 Task: Add Belgioioso Ciliegine Fresh Mozzarella Cheese to the cart.
Action: Mouse pressed left at (19, 102)
Screenshot: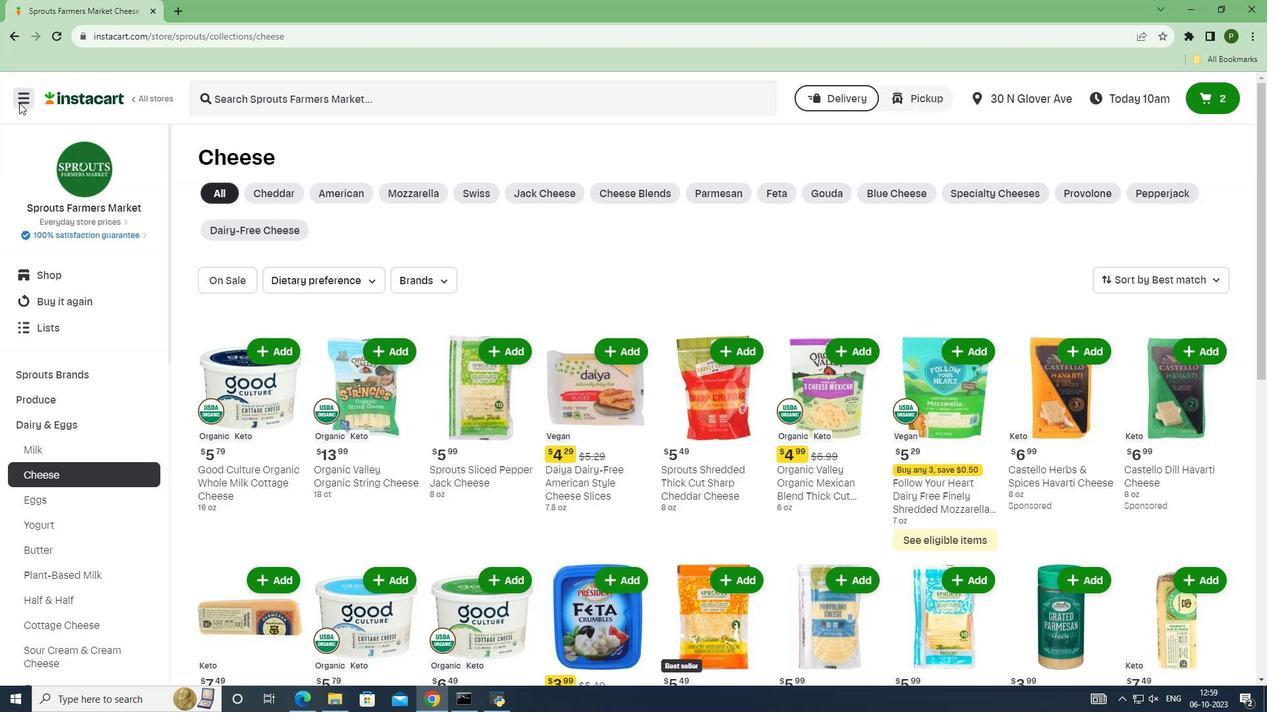 
Action: Mouse moved to (42, 356)
Screenshot: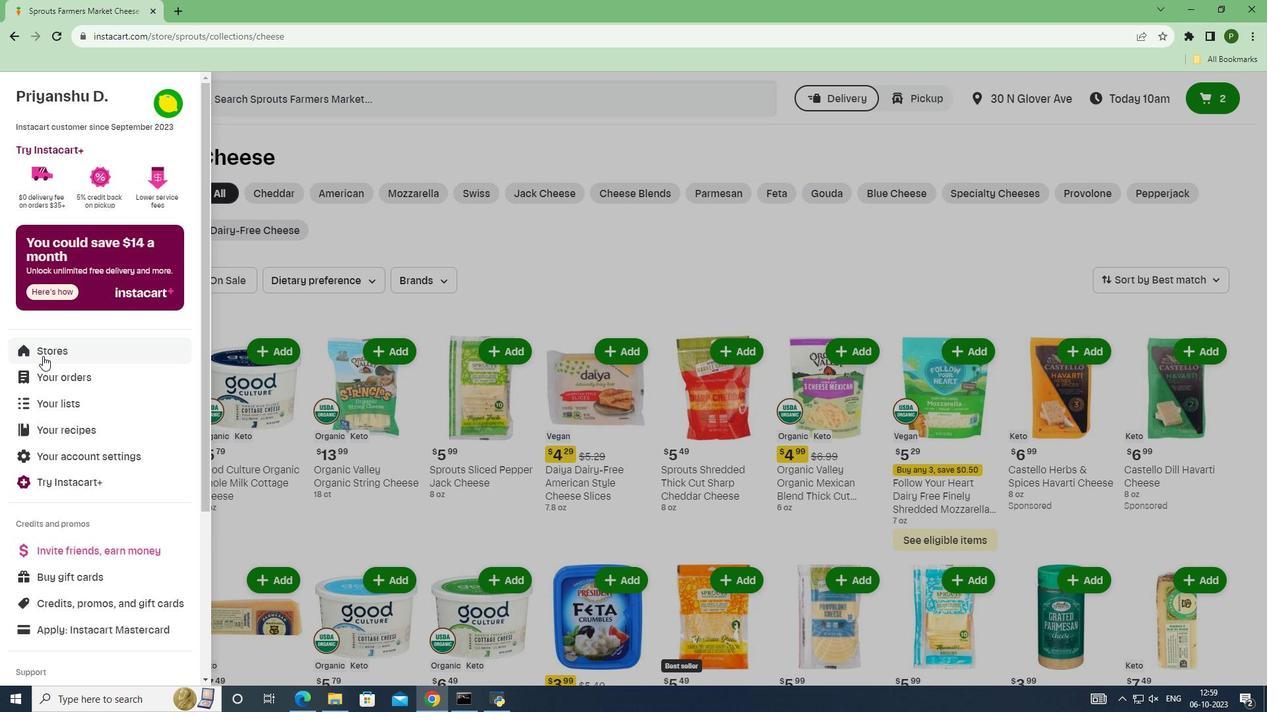 
Action: Mouse pressed left at (42, 356)
Screenshot: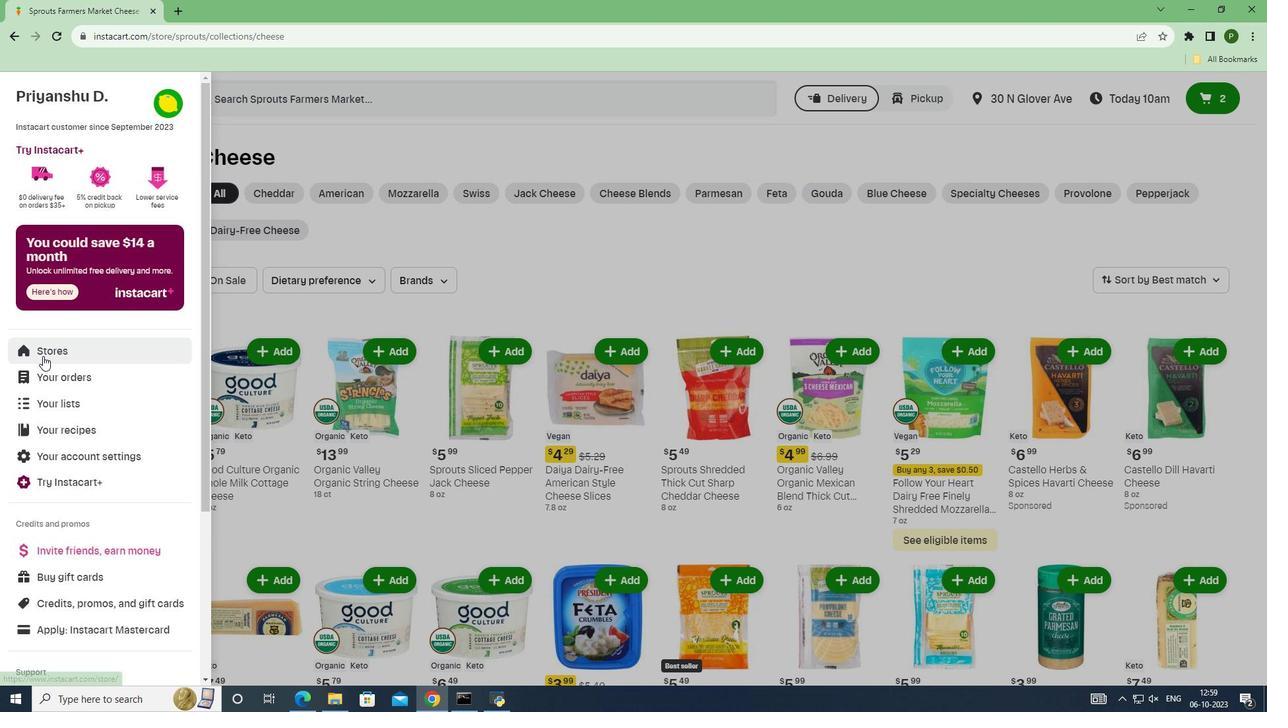 
Action: Mouse moved to (309, 155)
Screenshot: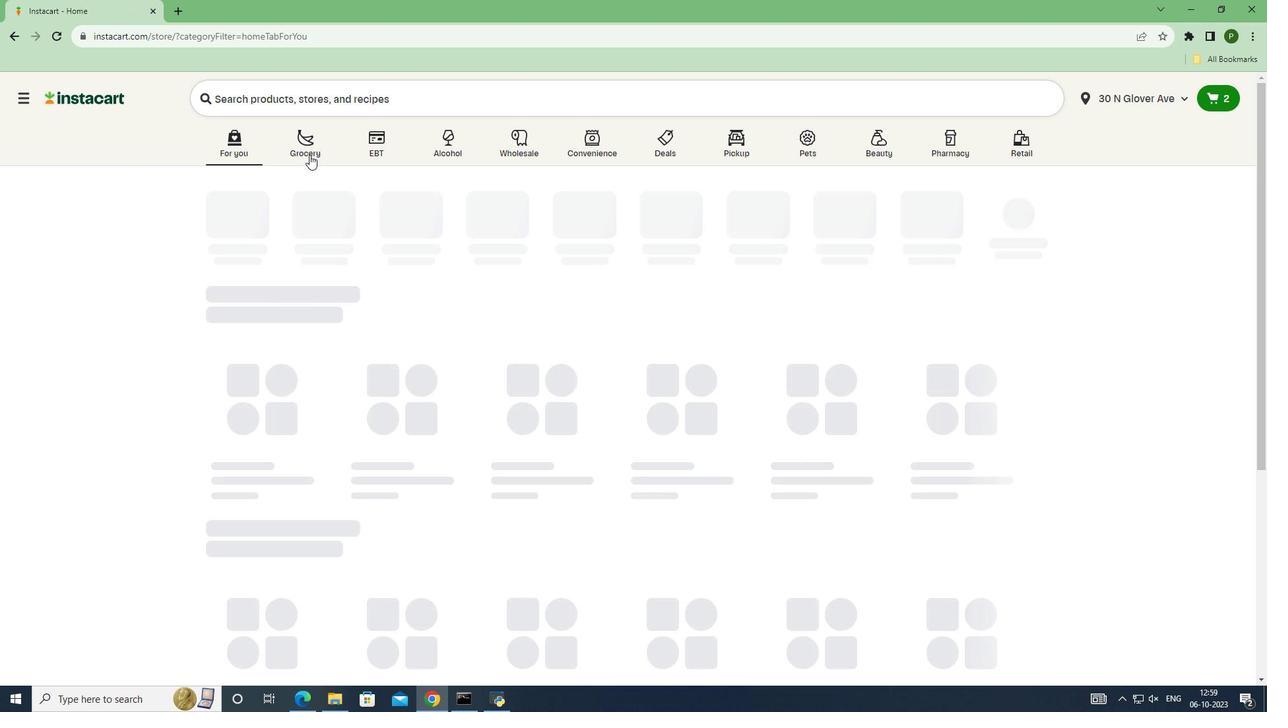 
Action: Mouse pressed left at (309, 155)
Screenshot: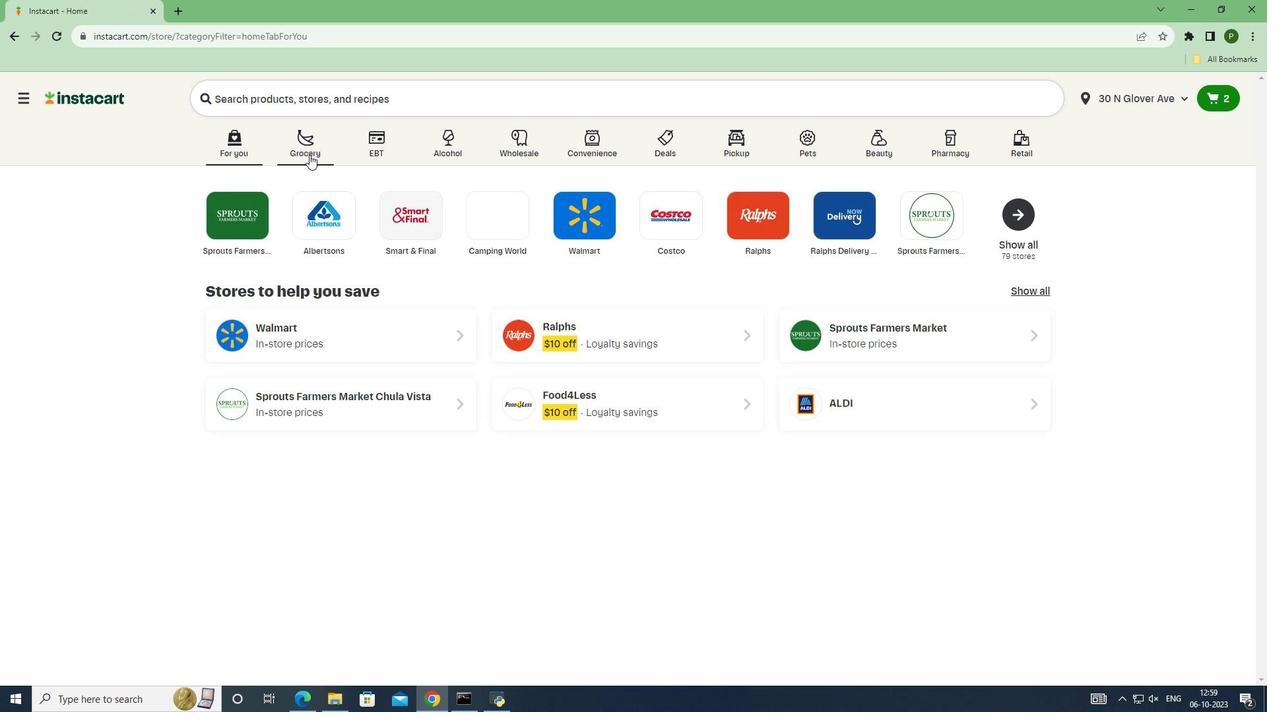 
Action: Mouse moved to (296, 217)
Screenshot: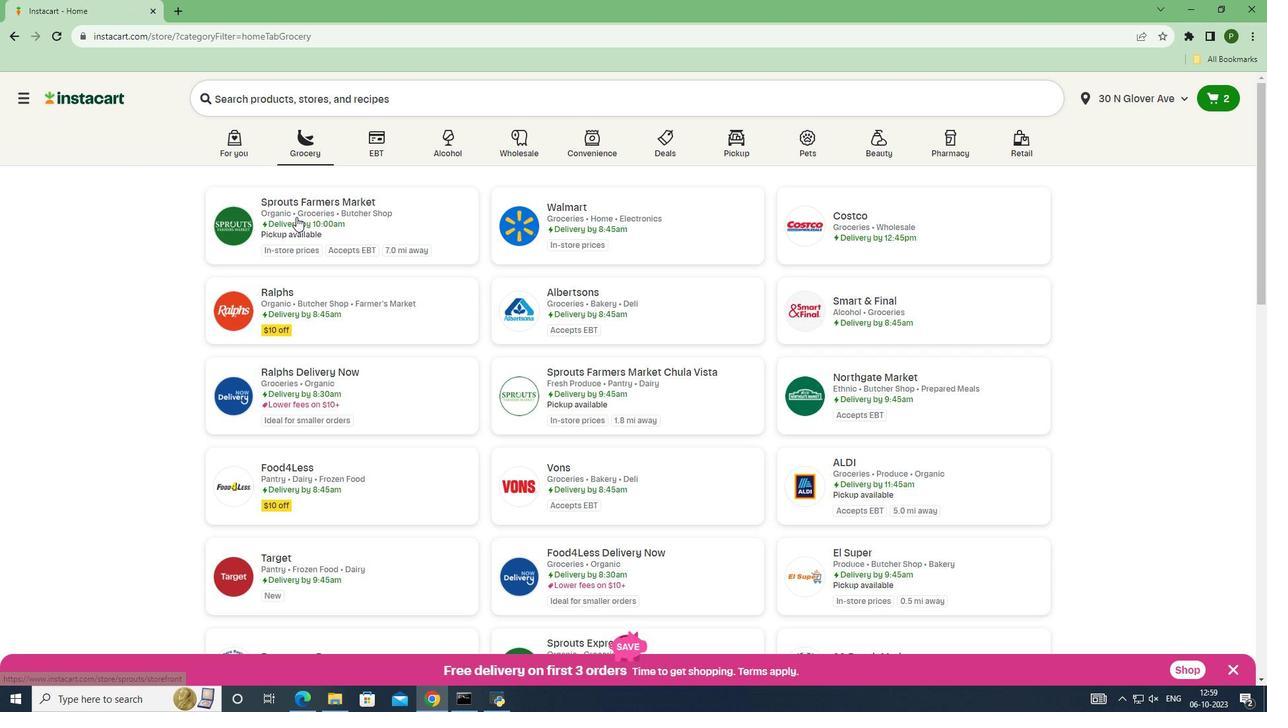 
Action: Mouse pressed left at (296, 217)
Screenshot: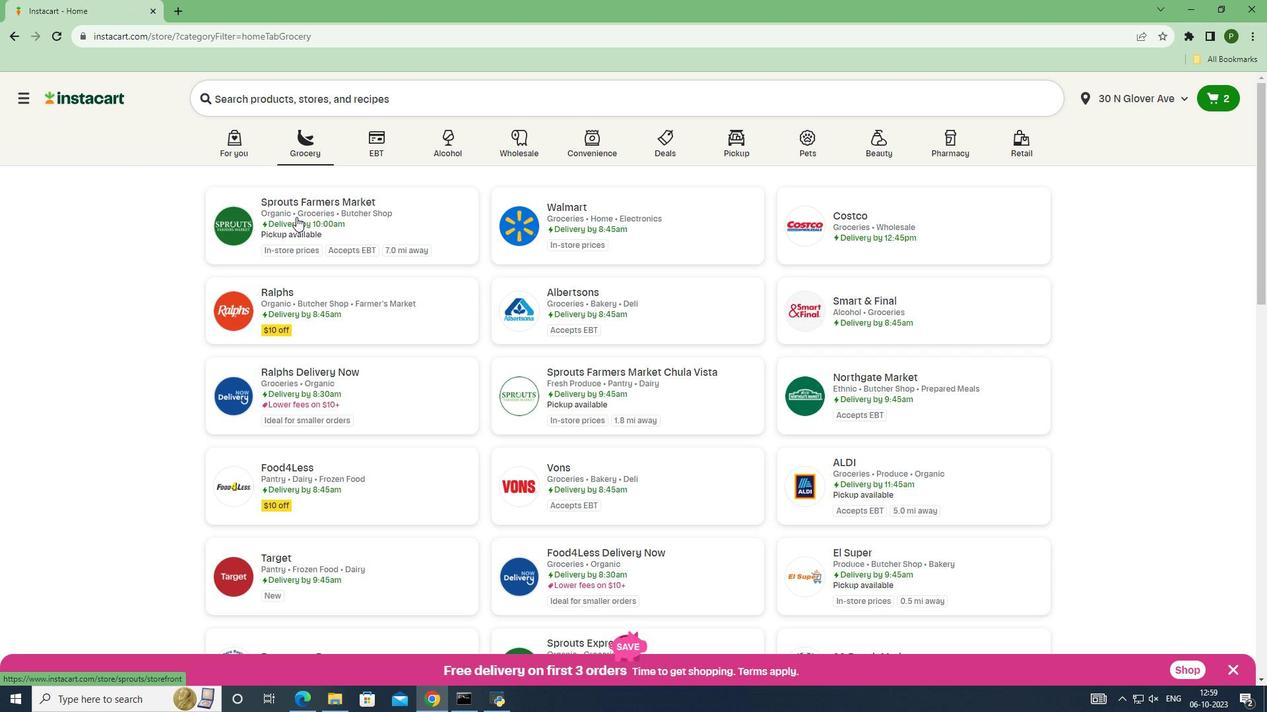 
Action: Mouse moved to (113, 431)
Screenshot: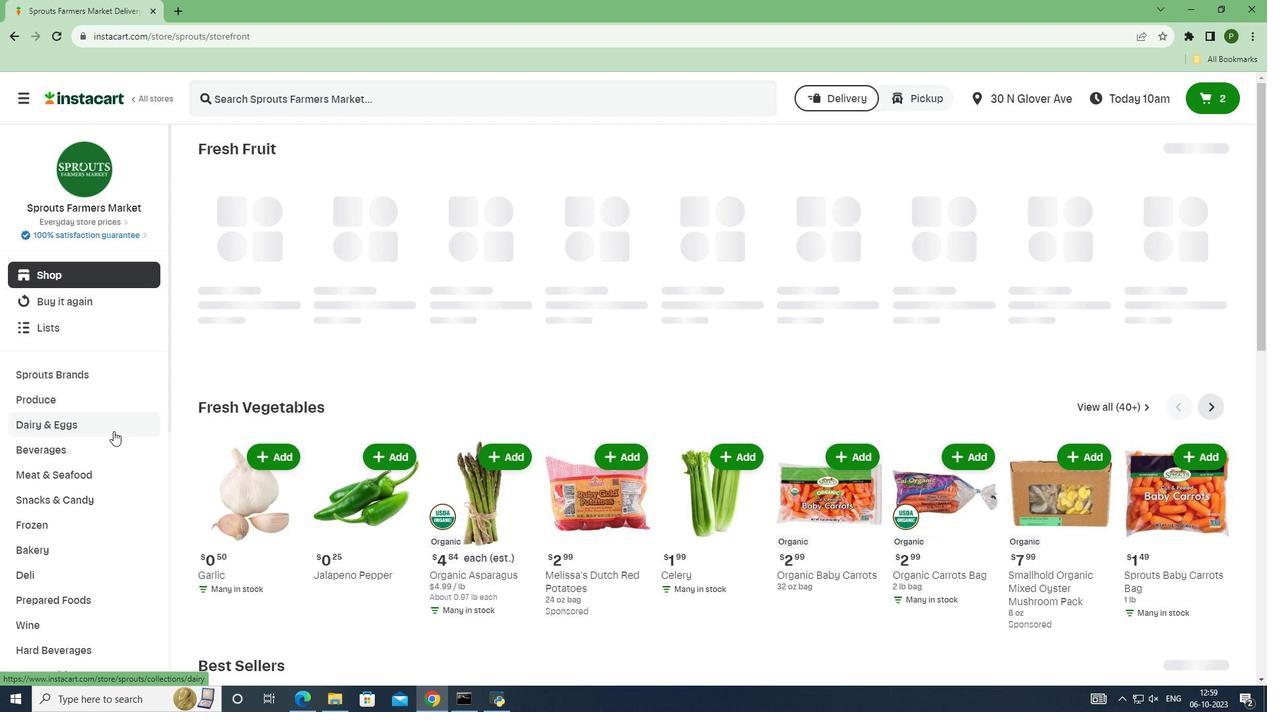 
Action: Mouse pressed left at (113, 431)
Screenshot: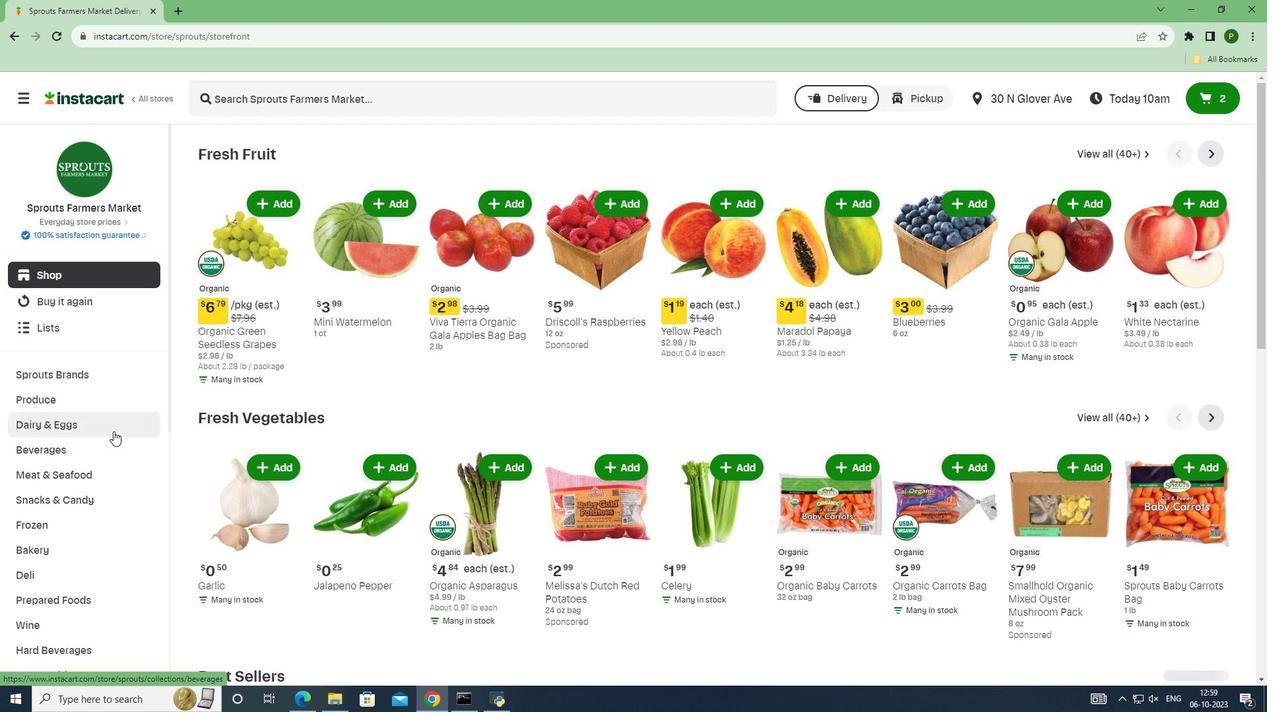 
Action: Mouse moved to (91, 475)
Screenshot: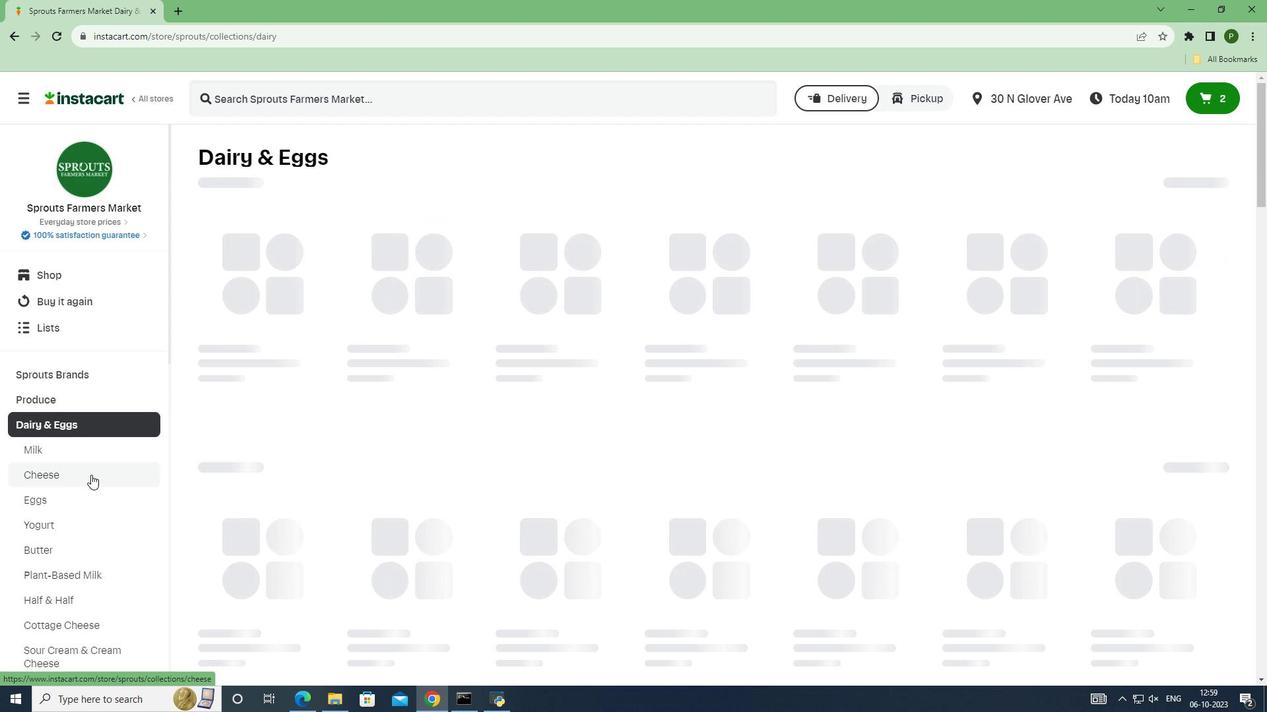 
Action: Mouse pressed left at (91, 475)
Screenshot: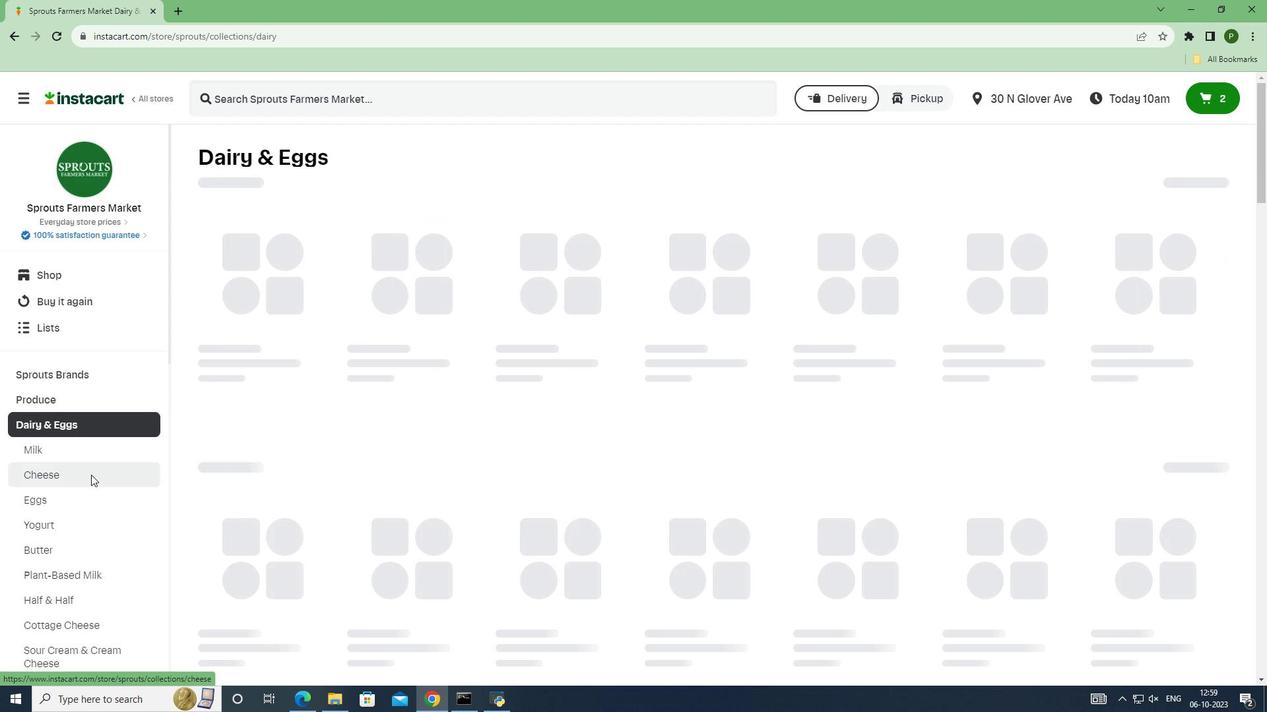 
Action: Mouse moved to (254, 97)
Screenshot: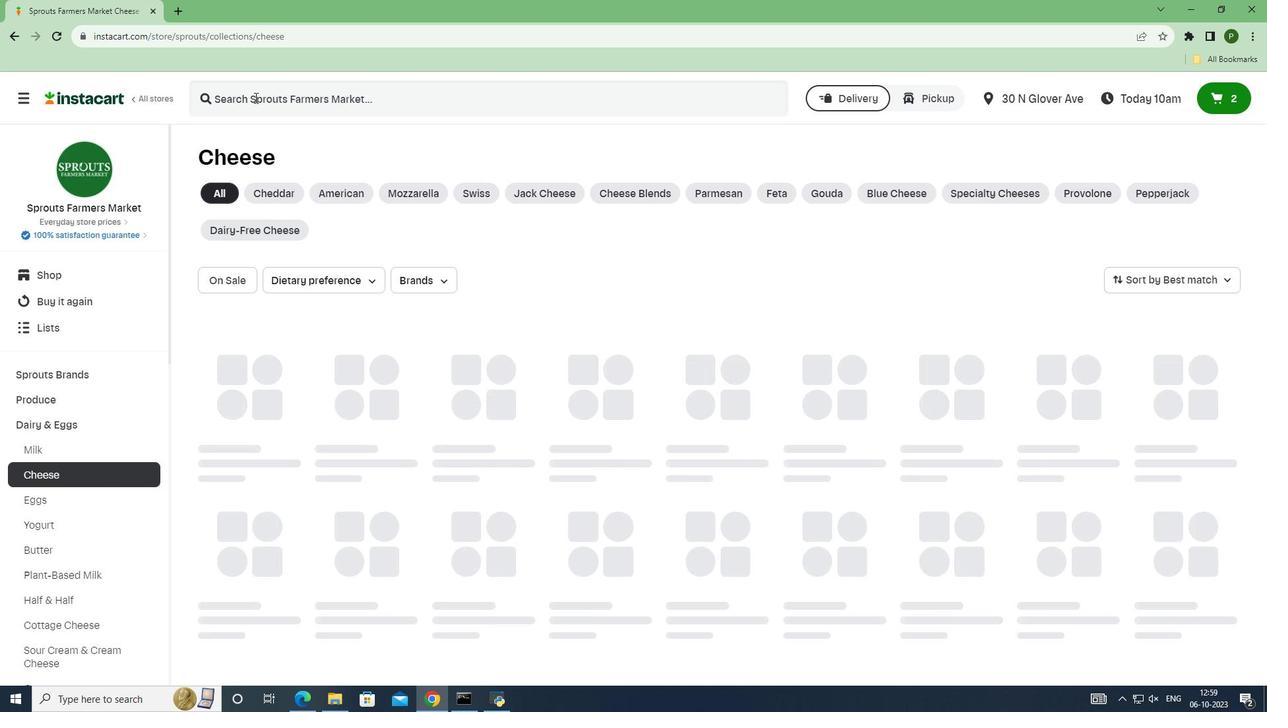 
Action: Mouse pressed left at (254, 97)
Screenshot: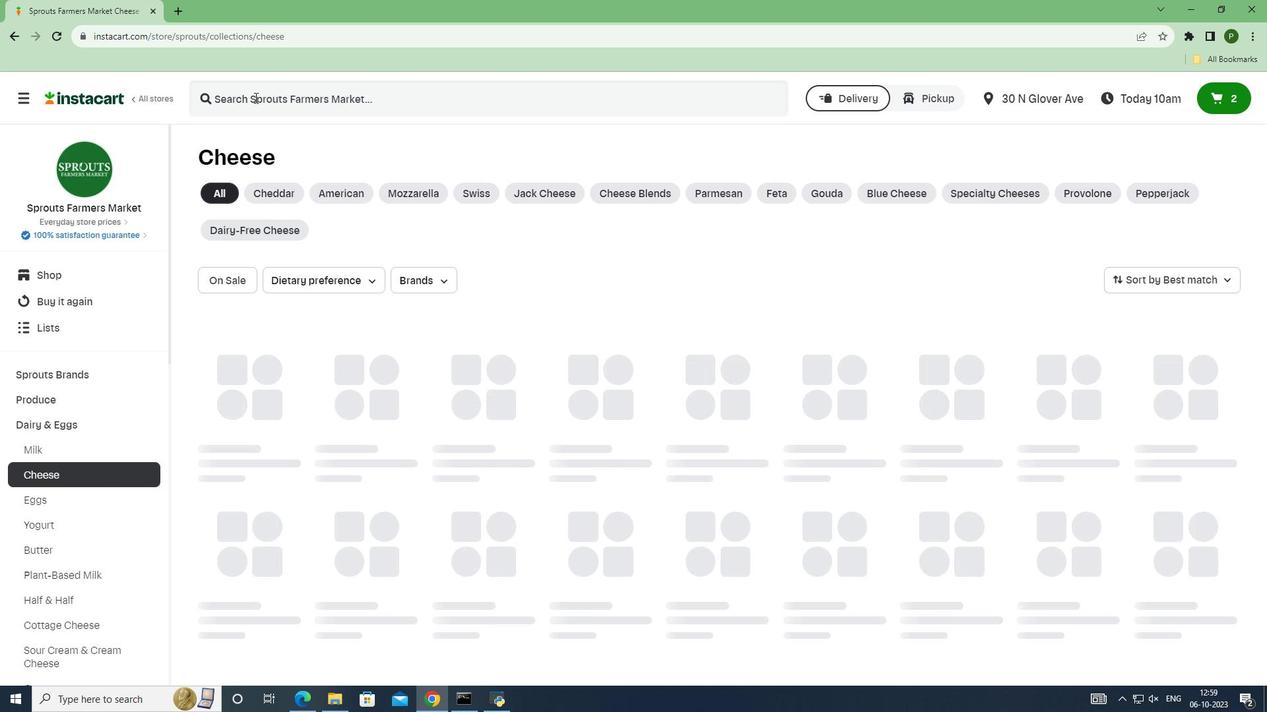 
Action: Key pressed <Key.caps_lock>B<Key.caps_lock>elgioioso<Key.space><Key.caps_lock>C<Key.caps_lock>iliegine<Key.space><Key.caps_lock>F<Key.caps_lock>resh<Key.space><Key.caps_lock>M<Key.caps_lock>oss<Key.backspace><Key.backspace>zzarellaa<Key.backspace><Key.space><Key.caps_lock>C<Key.caps_lock>heese<Key.enter>
Screenshot: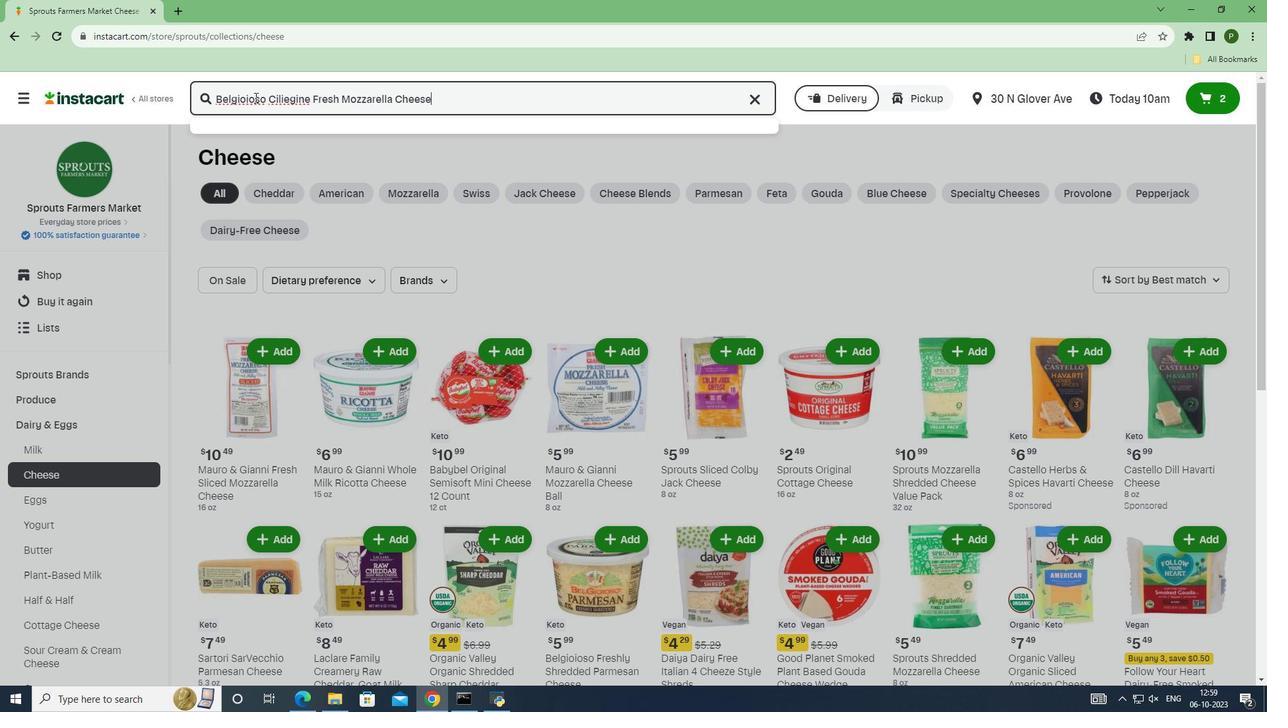 
Action: Mouse moved to (351, 233)
Screenshot: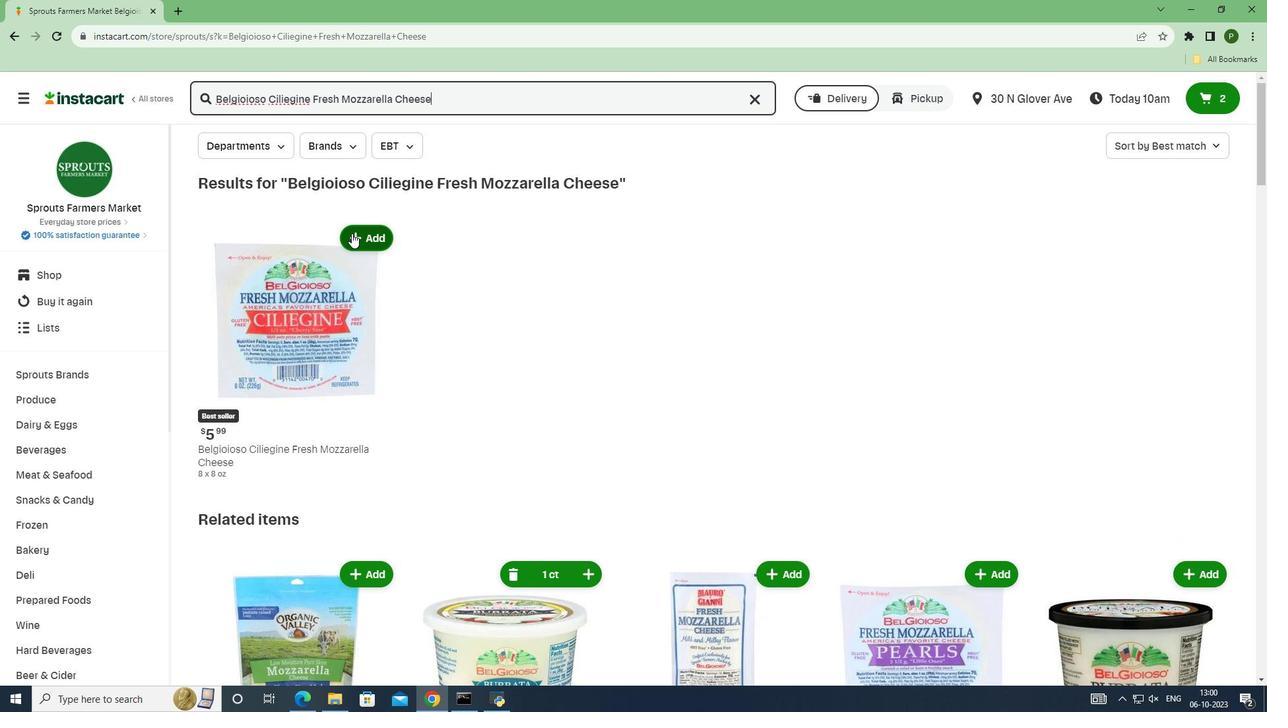 
Action: Mouse pressed left at (351, 233)
Screenshot: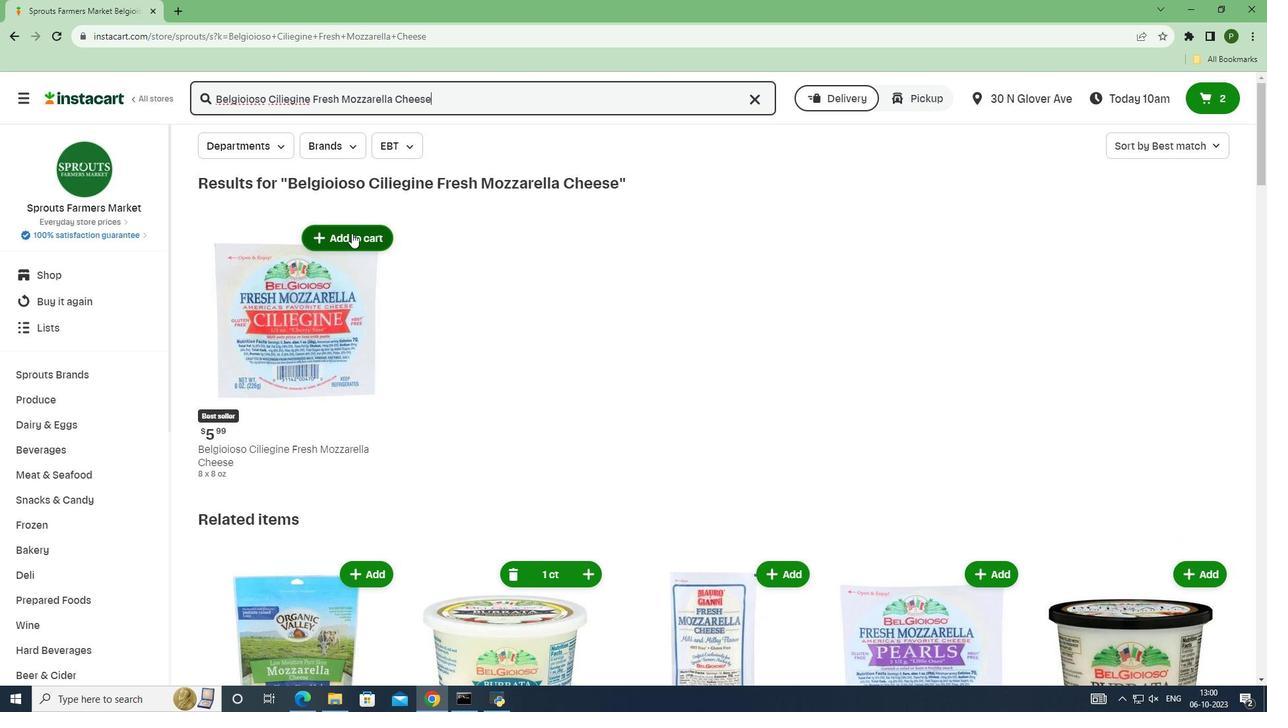 
Action: Mouse moved to (552, 397)
Screenshot: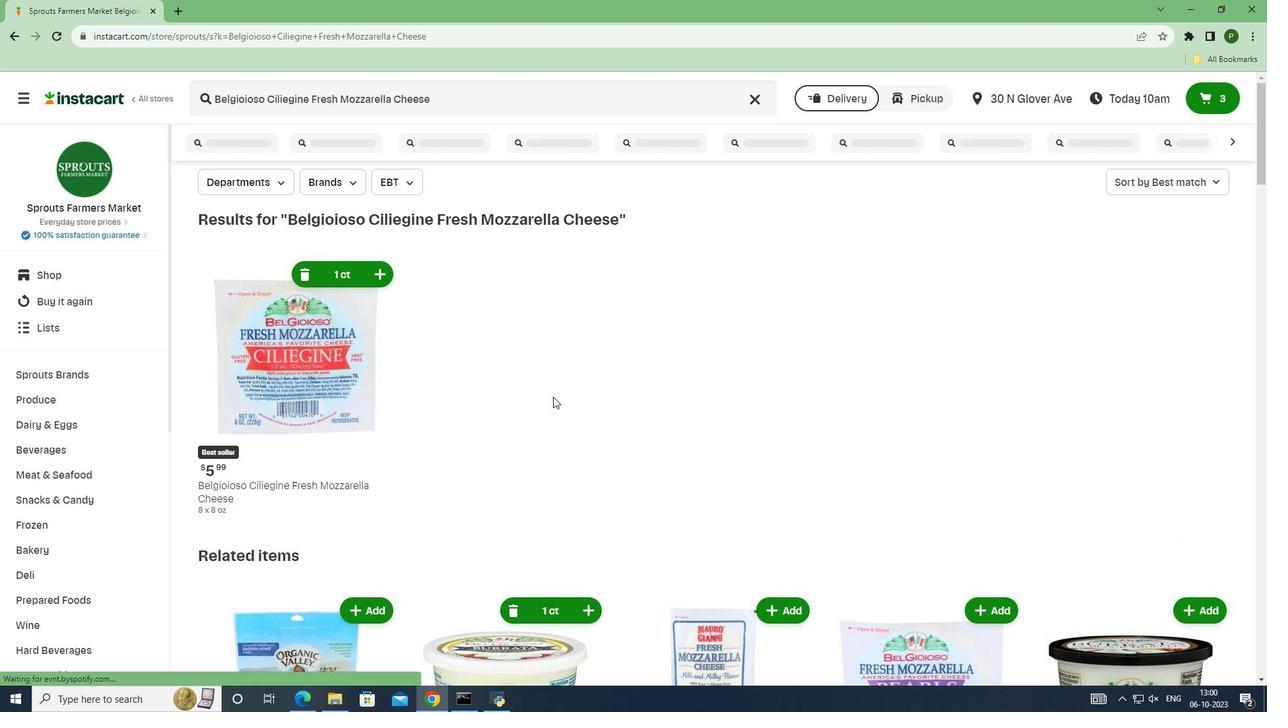 
